 Task: Create Board Website Traffic Optimization to Workspace Business Loans. Create Board Business Intelligence and Analytics to Workspace Business Loans. Create Board Sales Territory Mapping and Analysis to Workspace Business Loans
Action: Mouse moved to (553, 112)
Screenshot: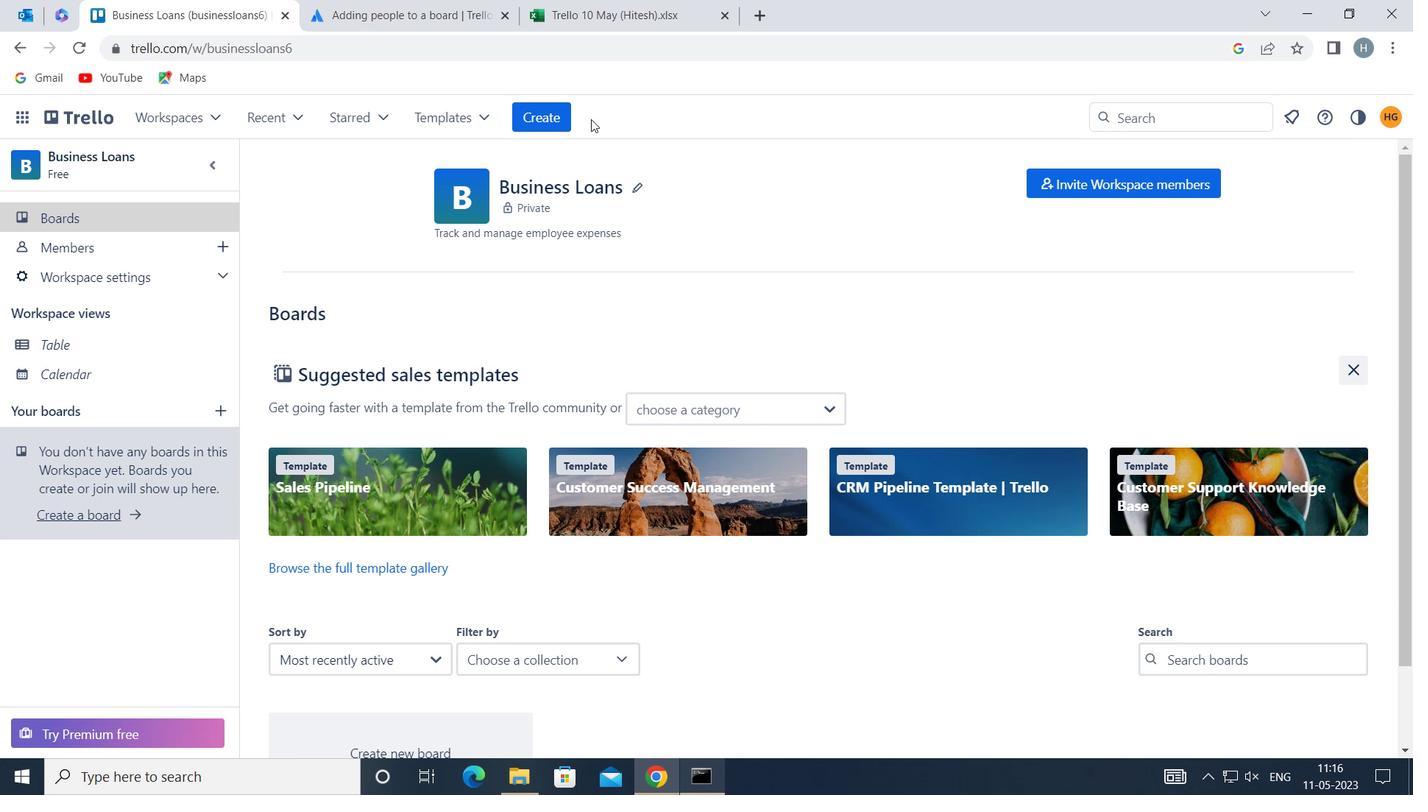 
Action: Mouse pressed left at (553, 112)
Screenshot: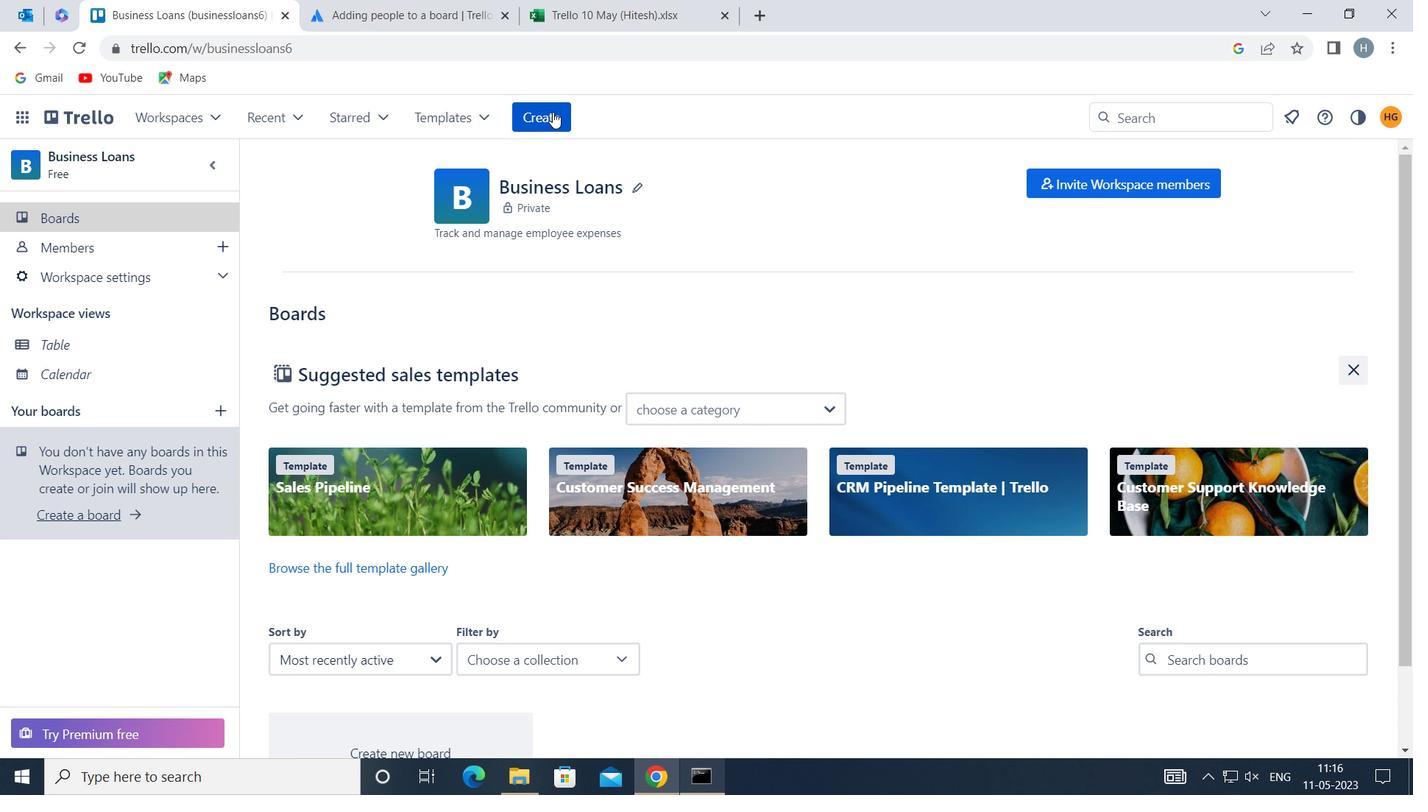 
Action: Mouse moved to (607, 188)
Screenshot: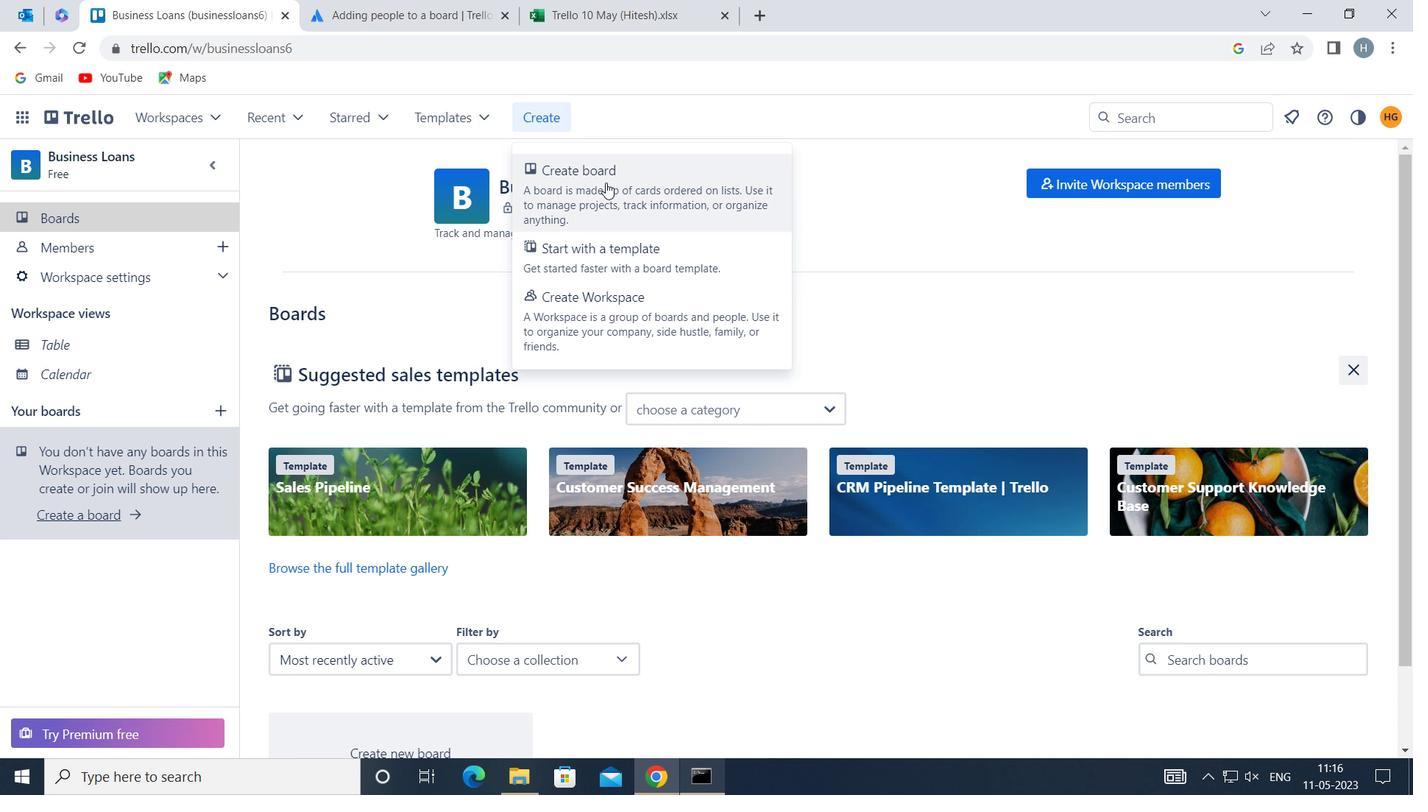 
Action: Mouse pressed left at (607, 188)
Screenshot: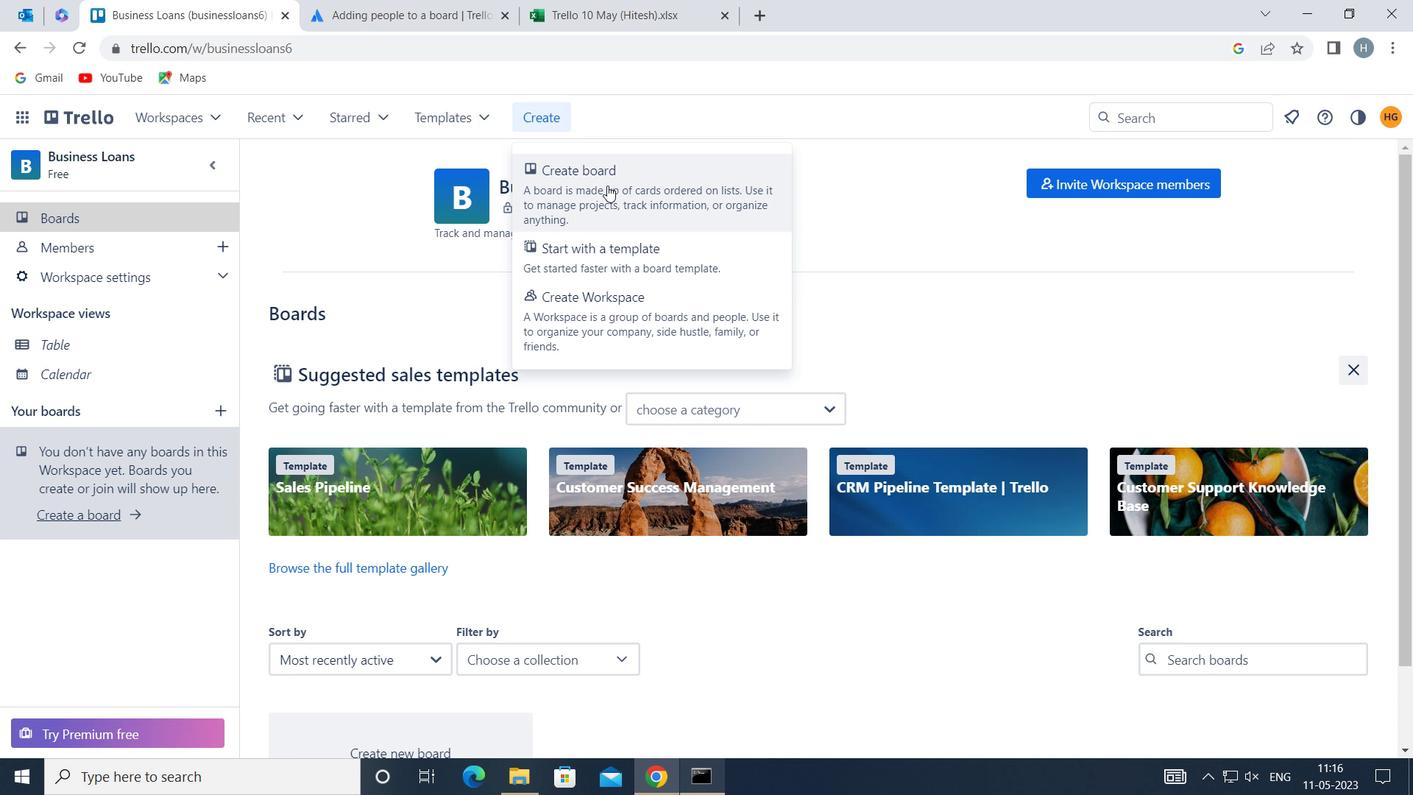 
Action: Mouse moved to (614, 415)
Screenshot: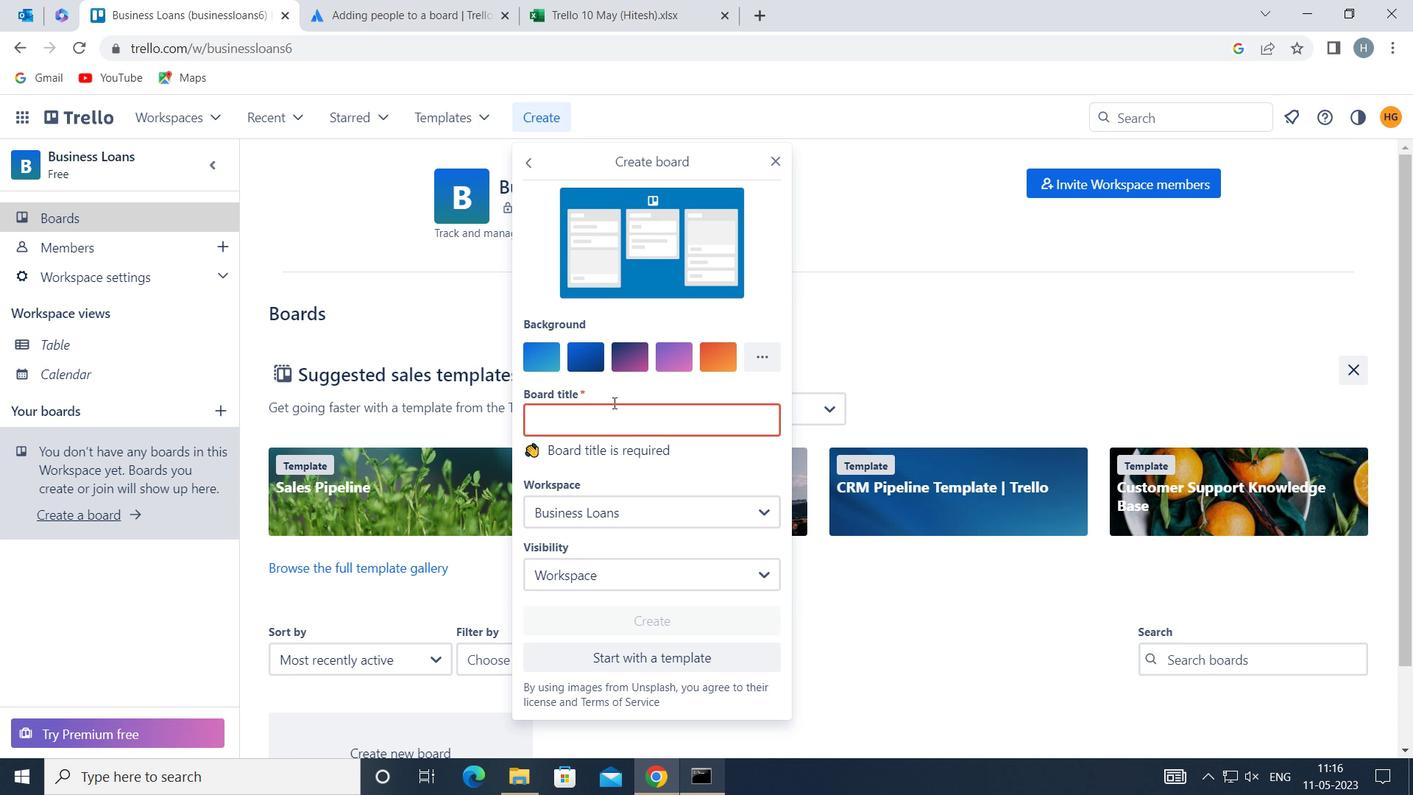 
Action: Mouse pressed left at (614, 415)
Screenshot: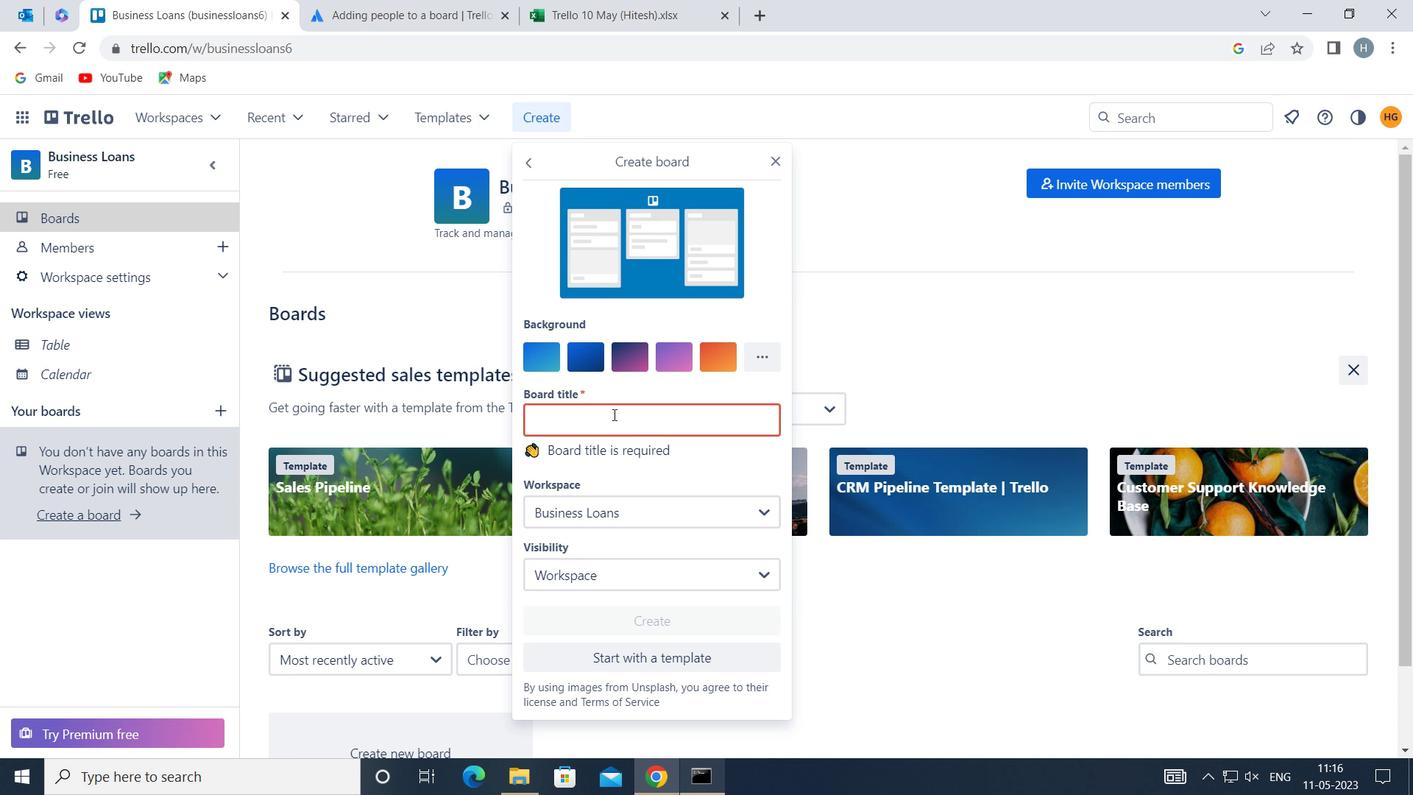 
Action: Key pressed <Key.shift>WEBSITR<Key.space><Key.shift>TRAFFIC<Key.space><Key.shift>OPTIMIZATION
Screenshot: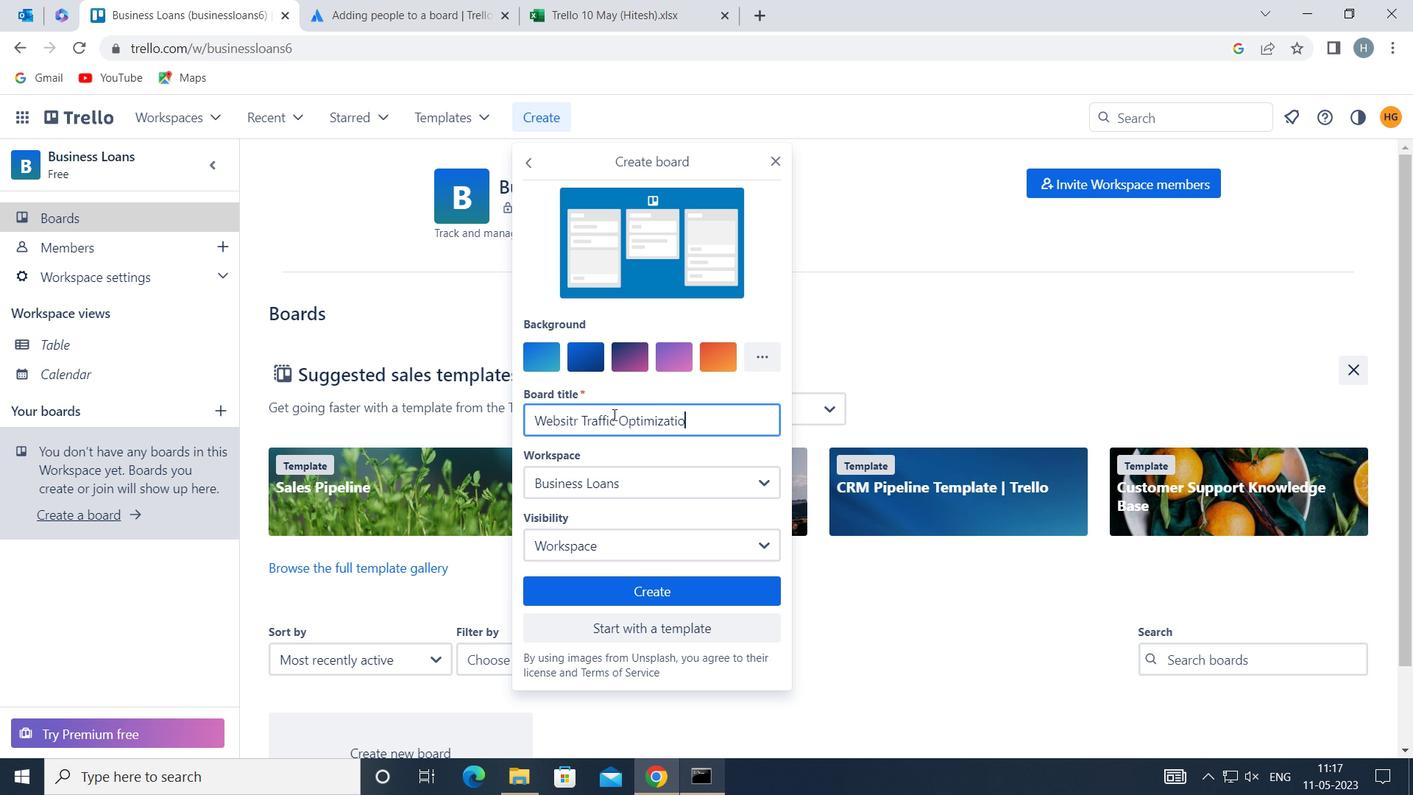 
Action: Mouse moved to (633, 588)
Screenshot: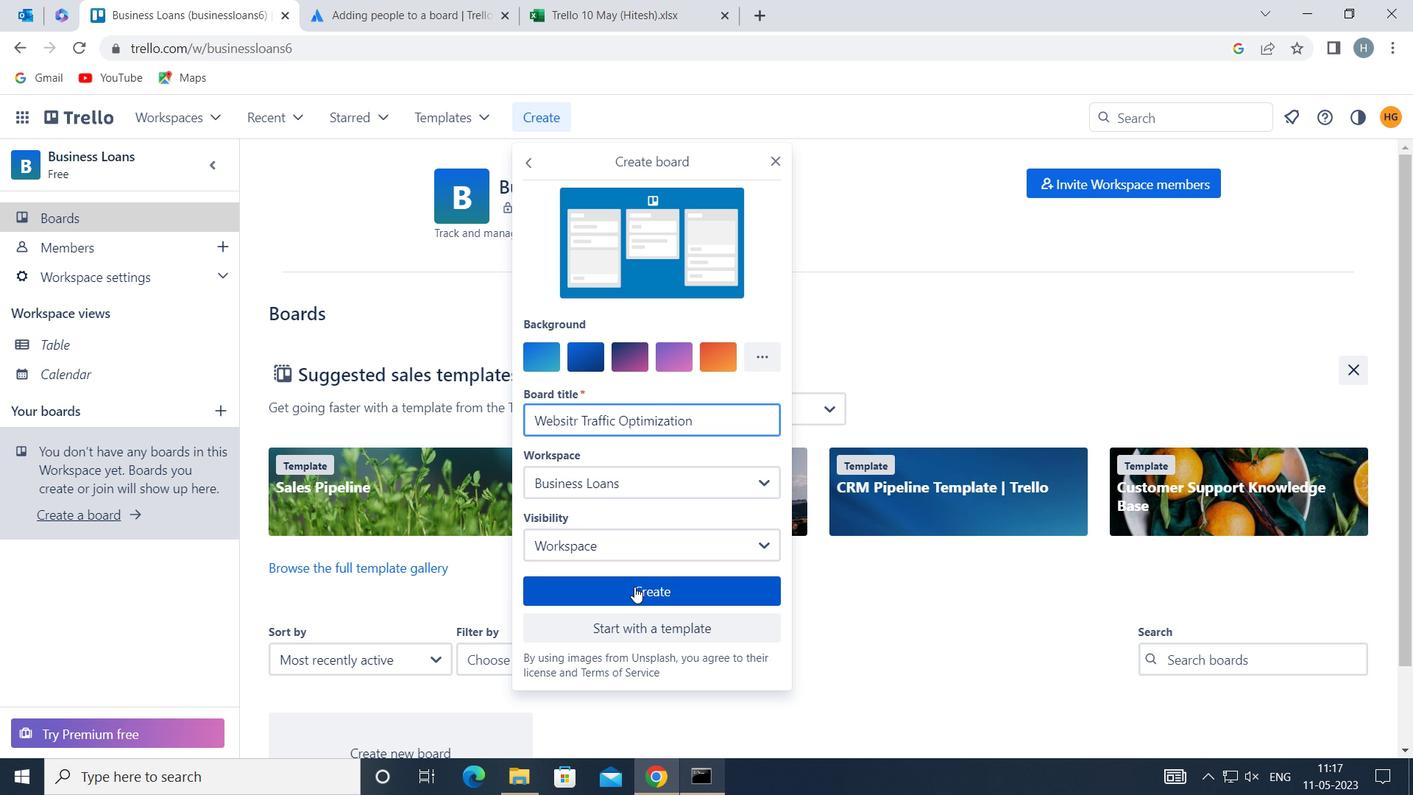 
Action: Mouse pressed left at (633, 588)
Screenshot: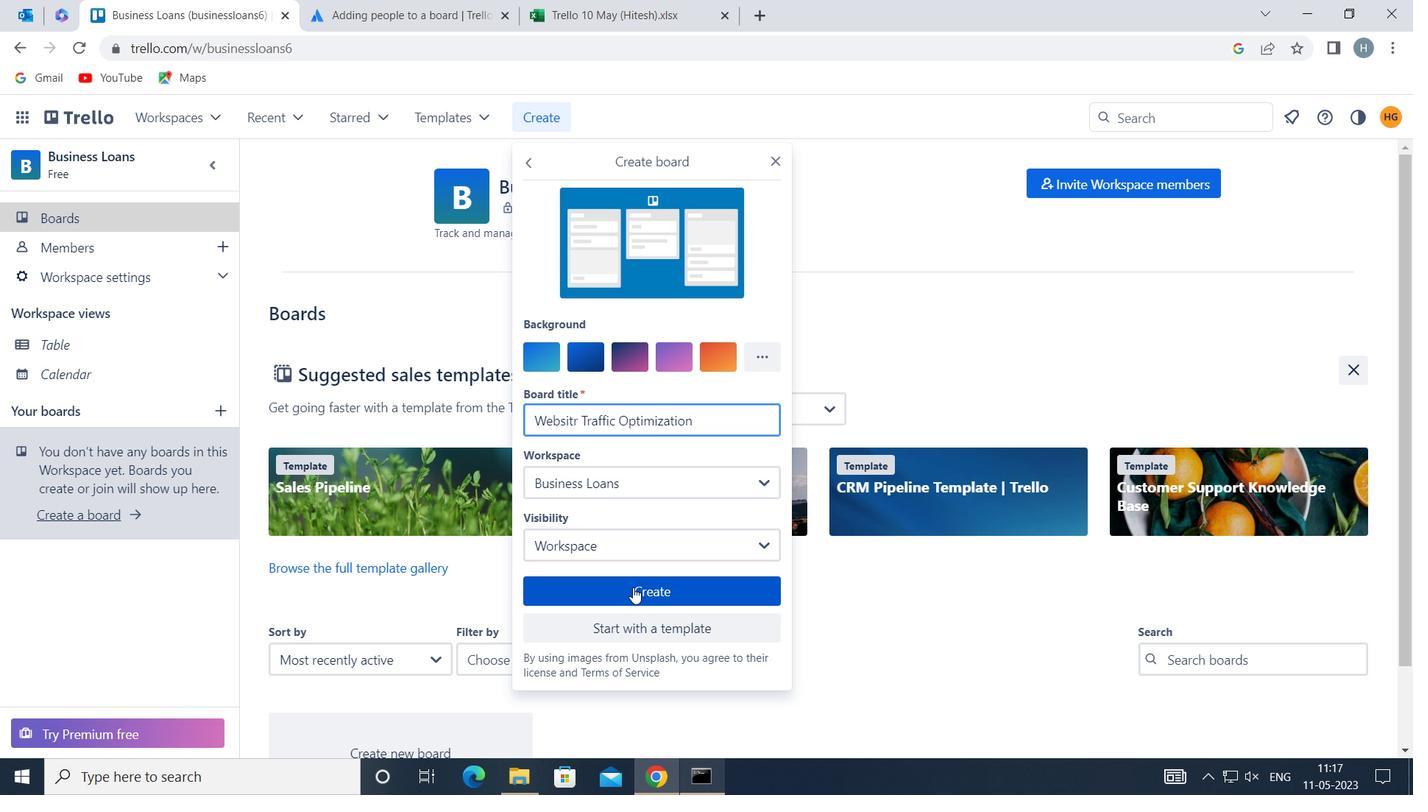 
Action: Mouse moved to (547, 117)
Screenshot: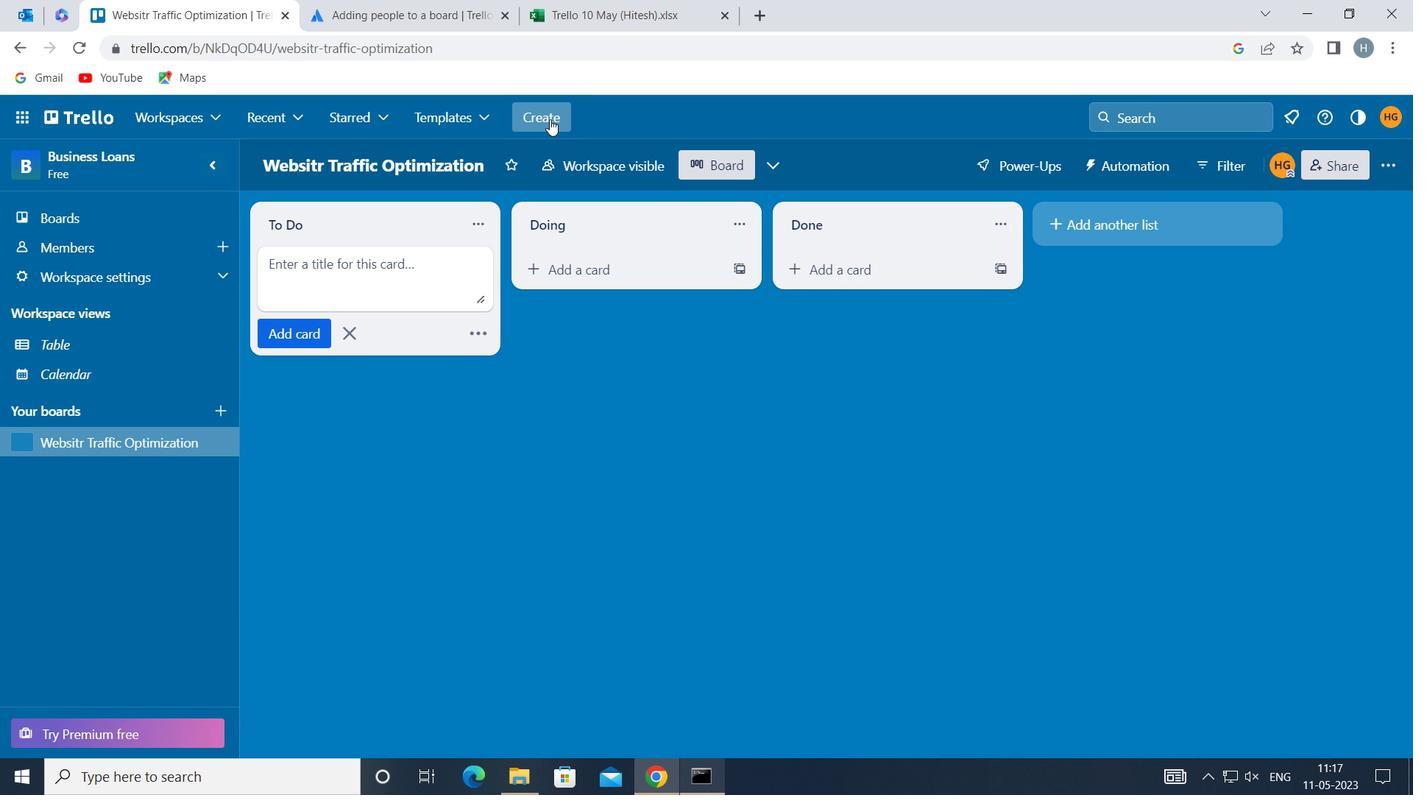 
Action: Mouse pressed left at (547, 117)
Screenshot: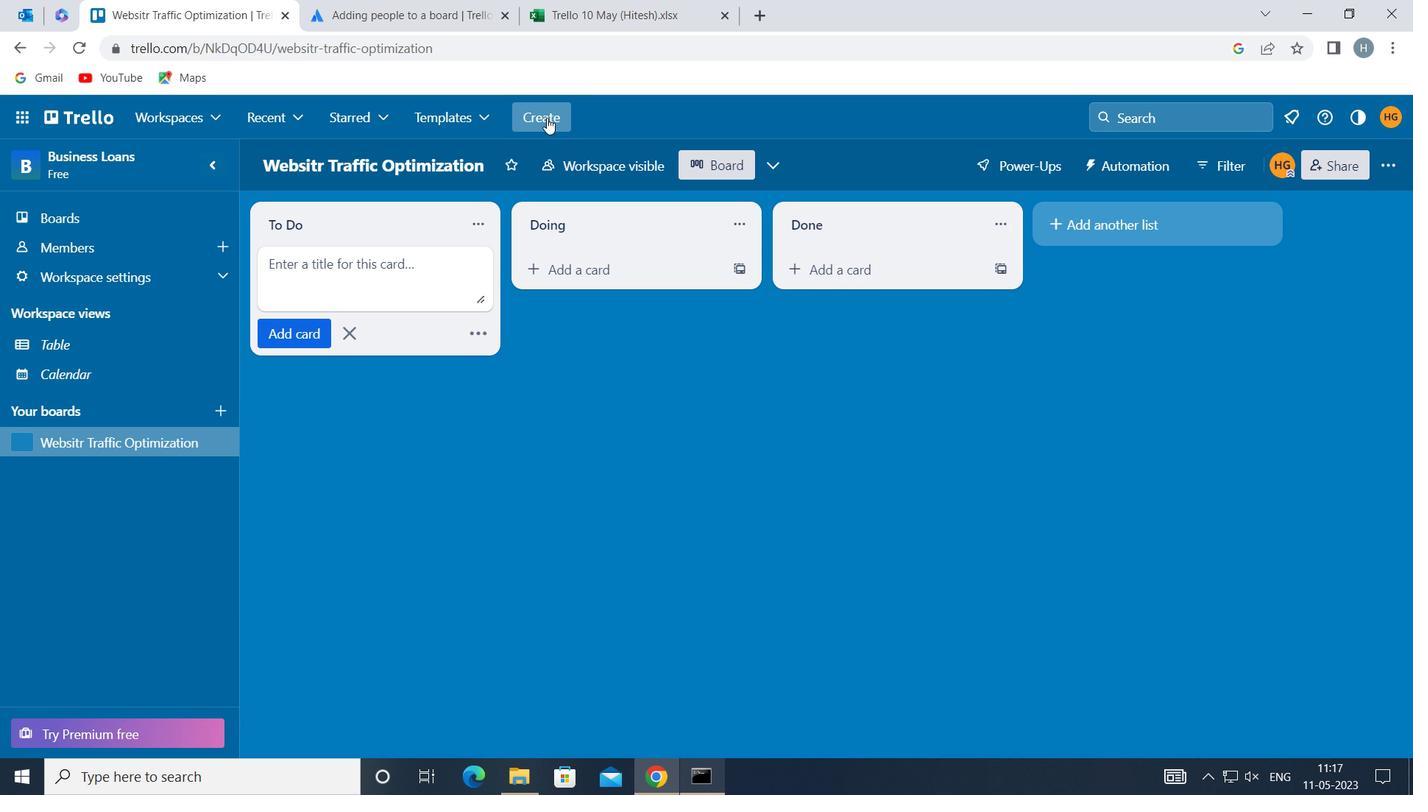 
Action: Mouse moved to (564, 182)
Screenshot: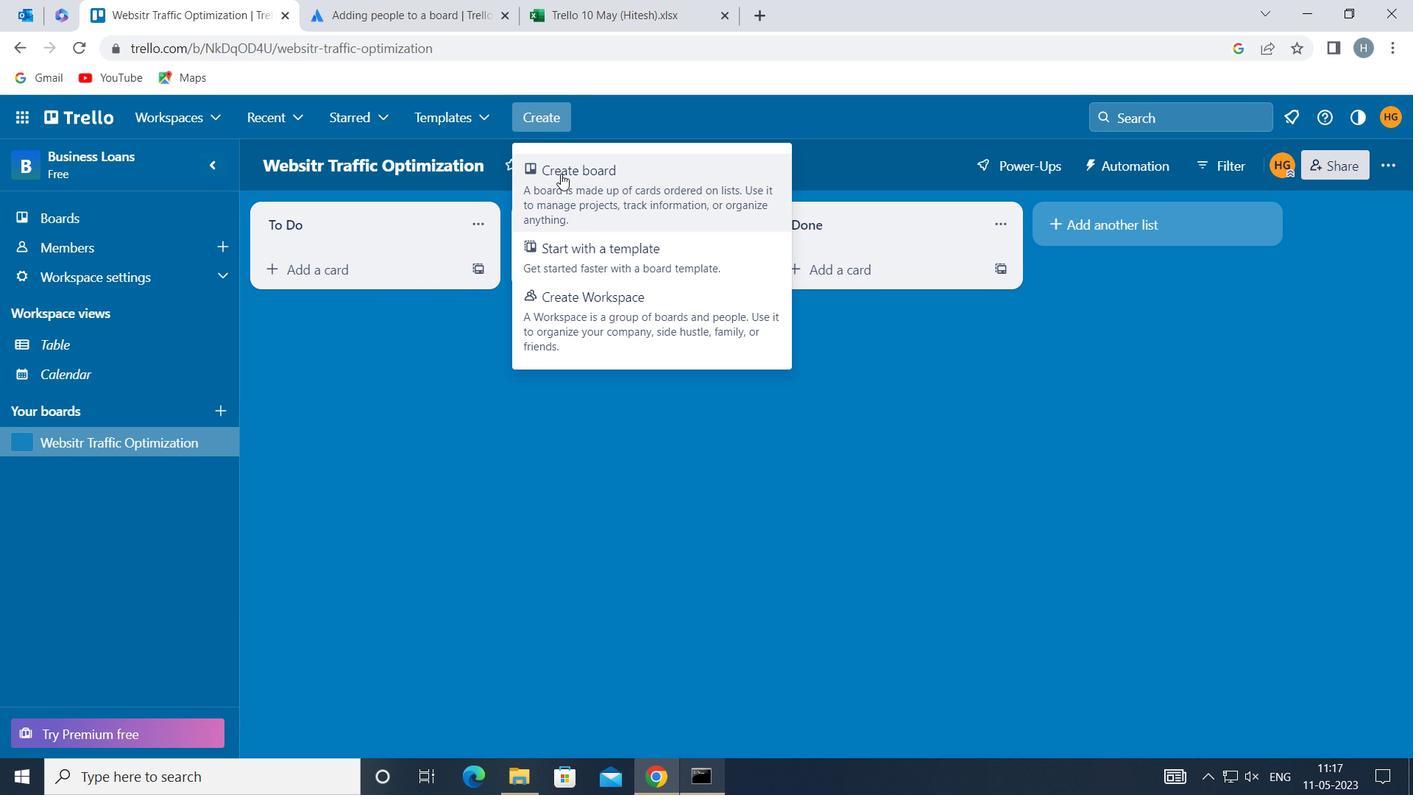 
Action: Mouse pressed left at (564, 182)
Screenshot: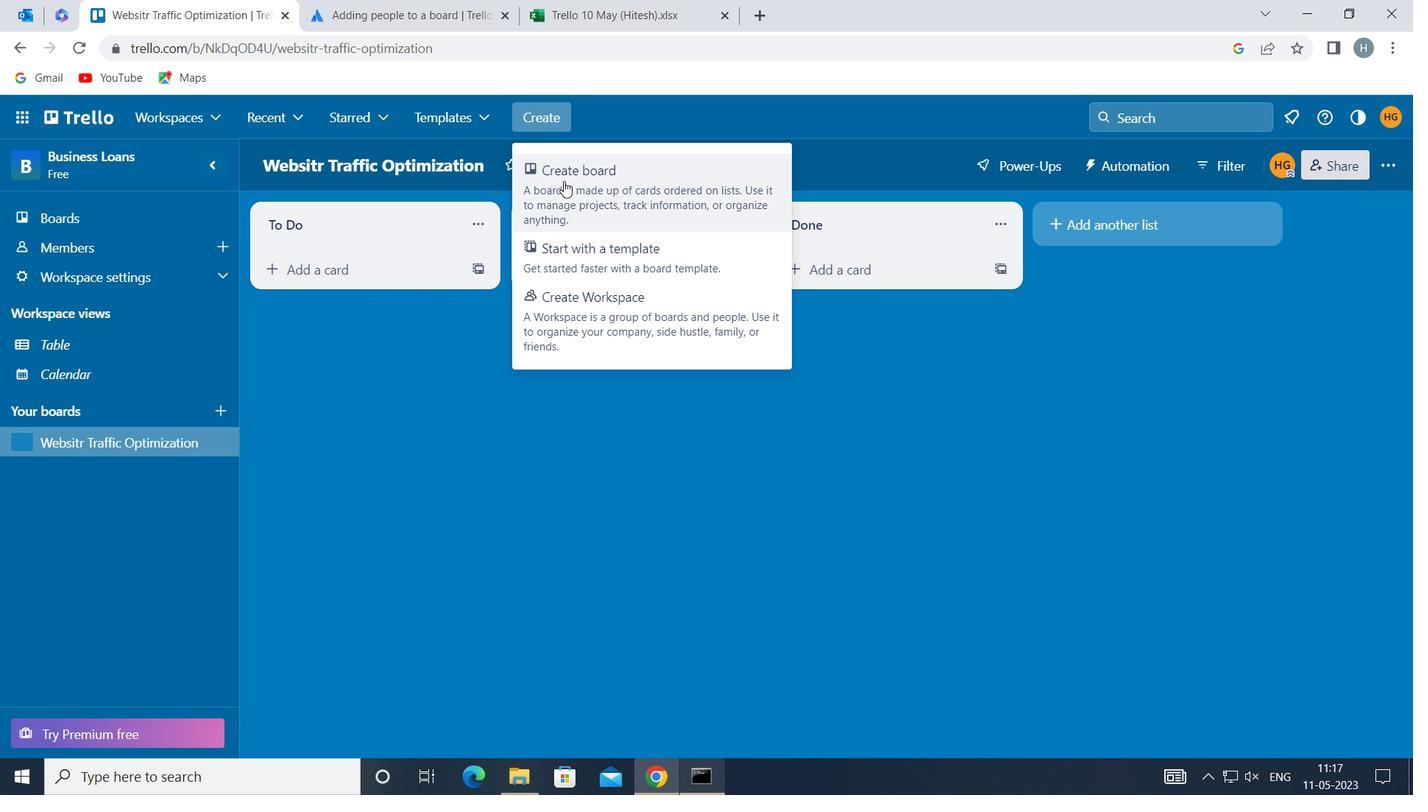 
Action: Mouse moved to (597, 415)
Screenshot: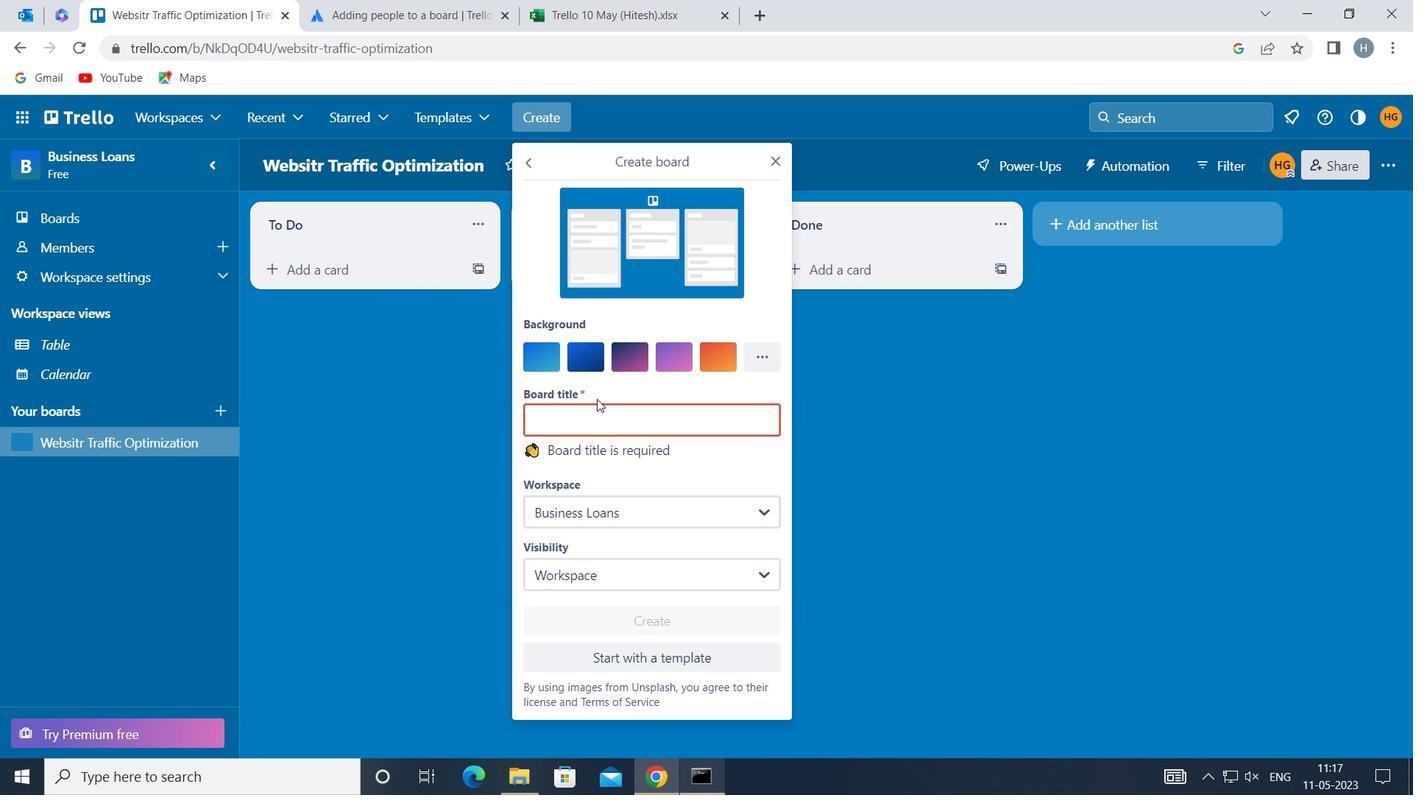 
Action: Mouse pressed left at (597, 415)
Screenshot: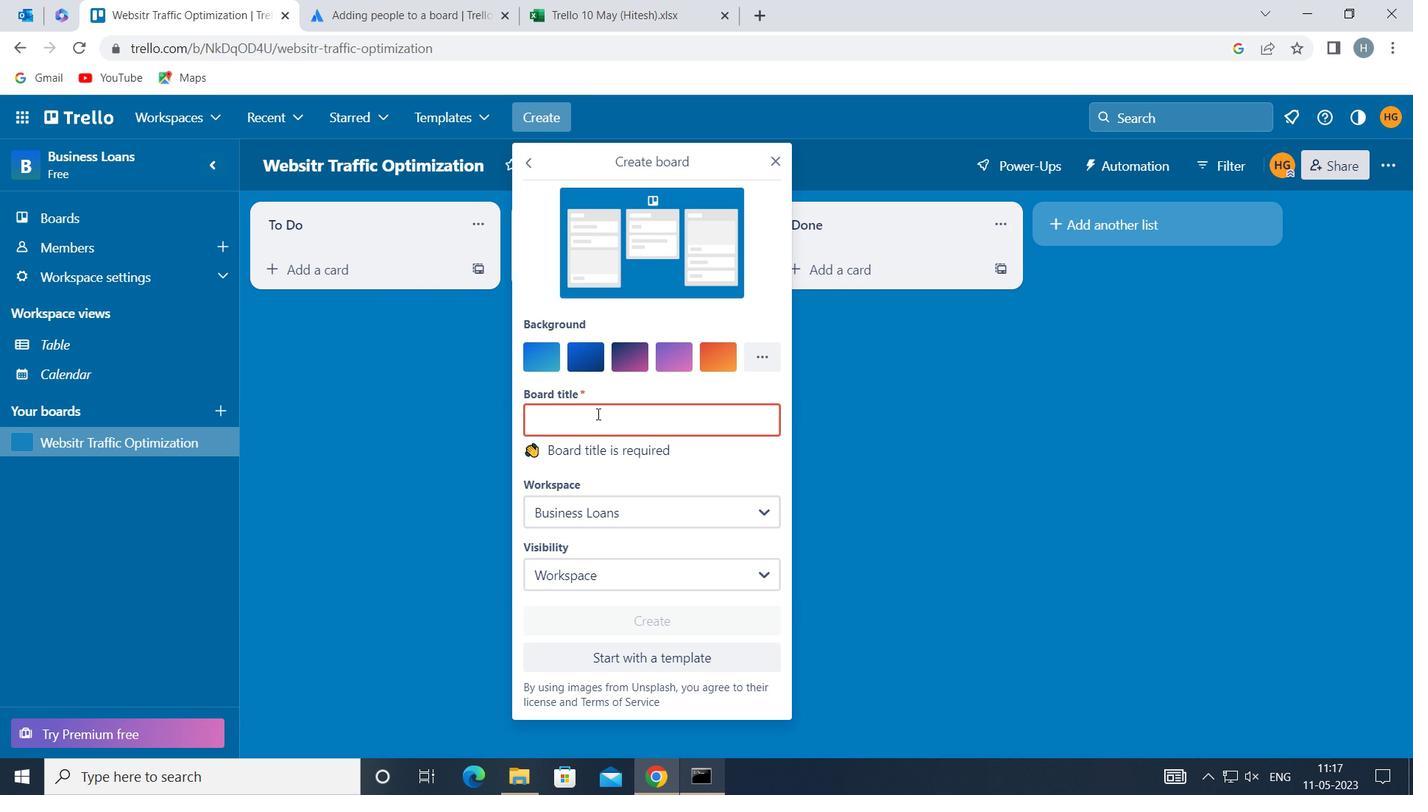 
Action: Mouse moved to (597, 416)
Screenshot: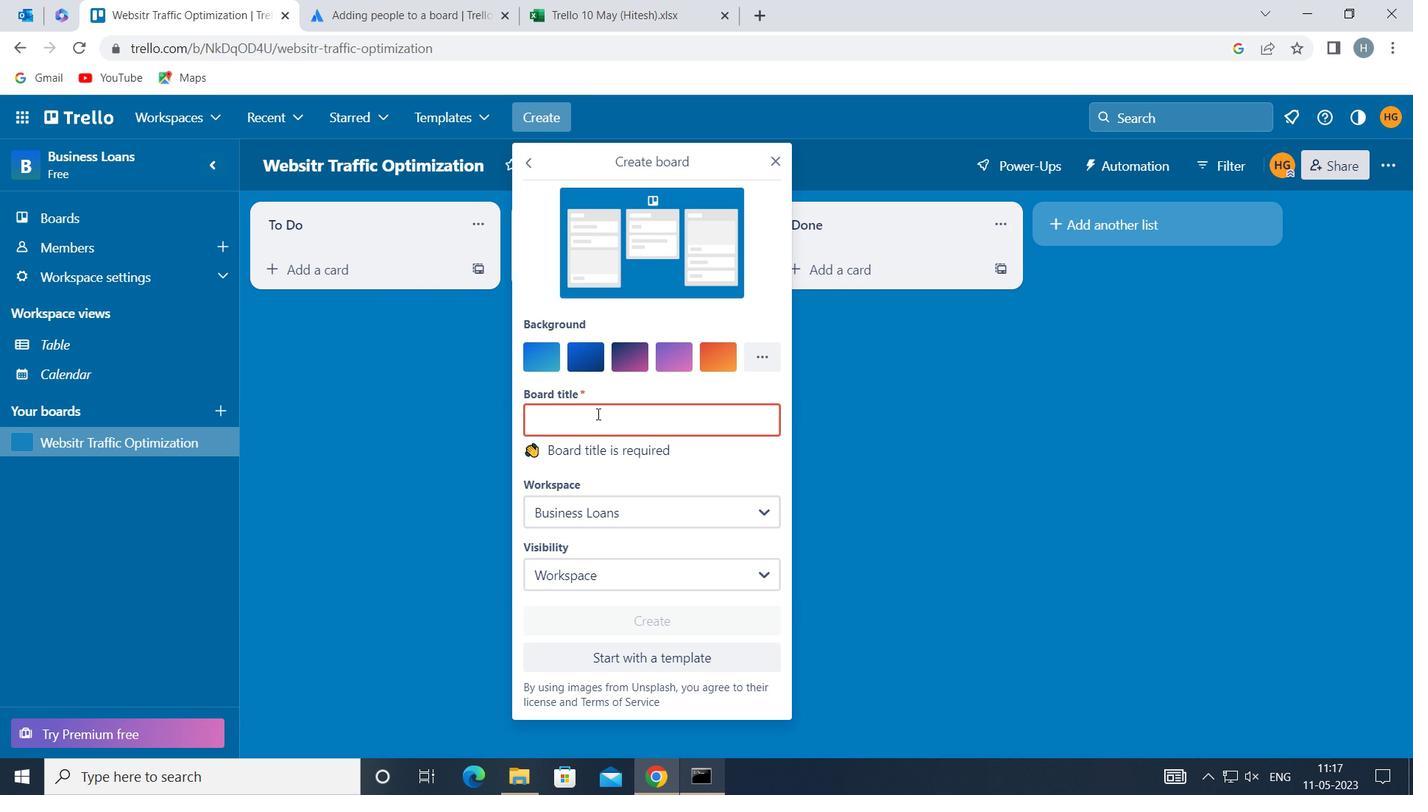
Action: Key pressed <Key.shift>BUSINEES<Key.backspace><Key.backspace>SS<Key.space><Key.shift>INTELLIGENCE<Key.space>AND<Key.space><Key.shift>ANALYTICS
Screenshot: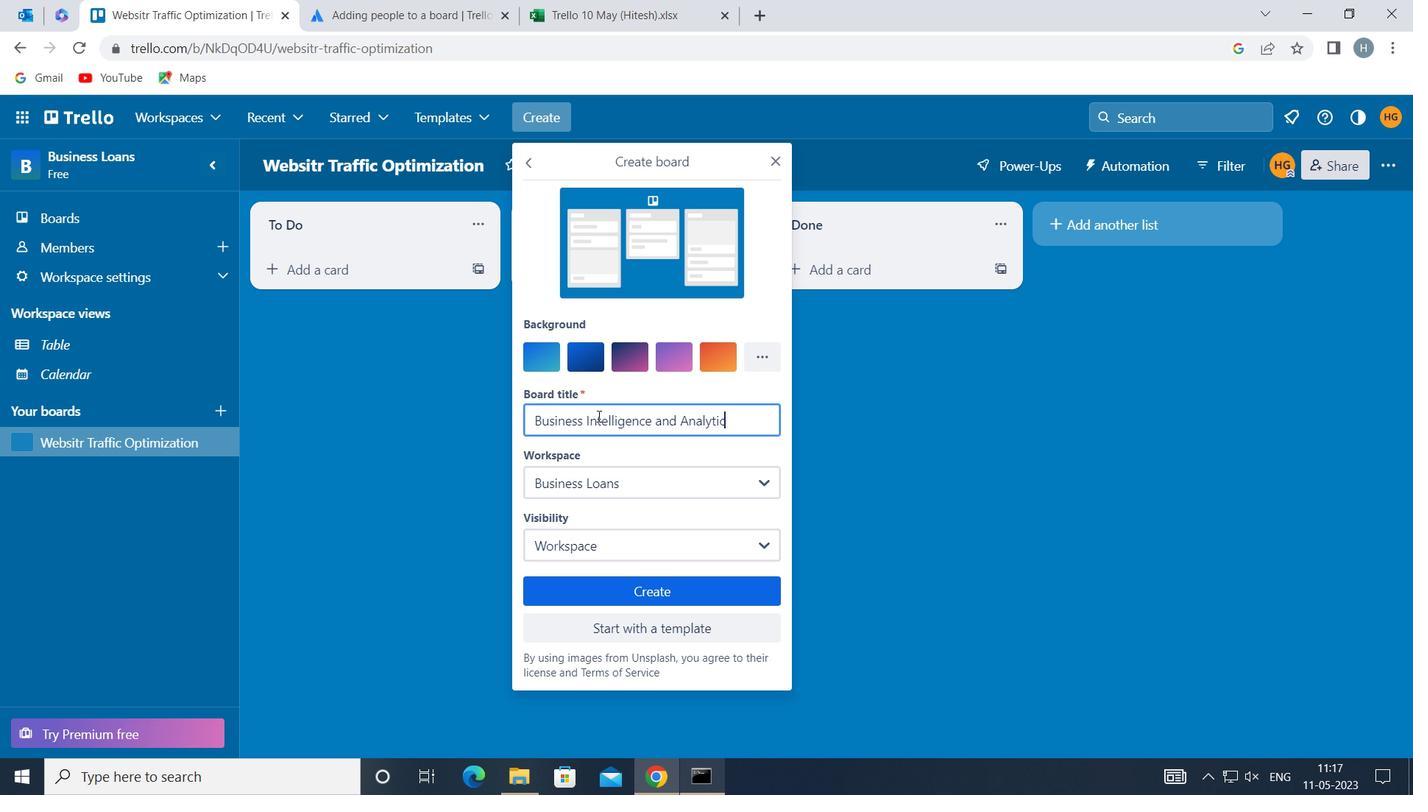 
Action: Mouse moved to (621, 589)
Screenshot: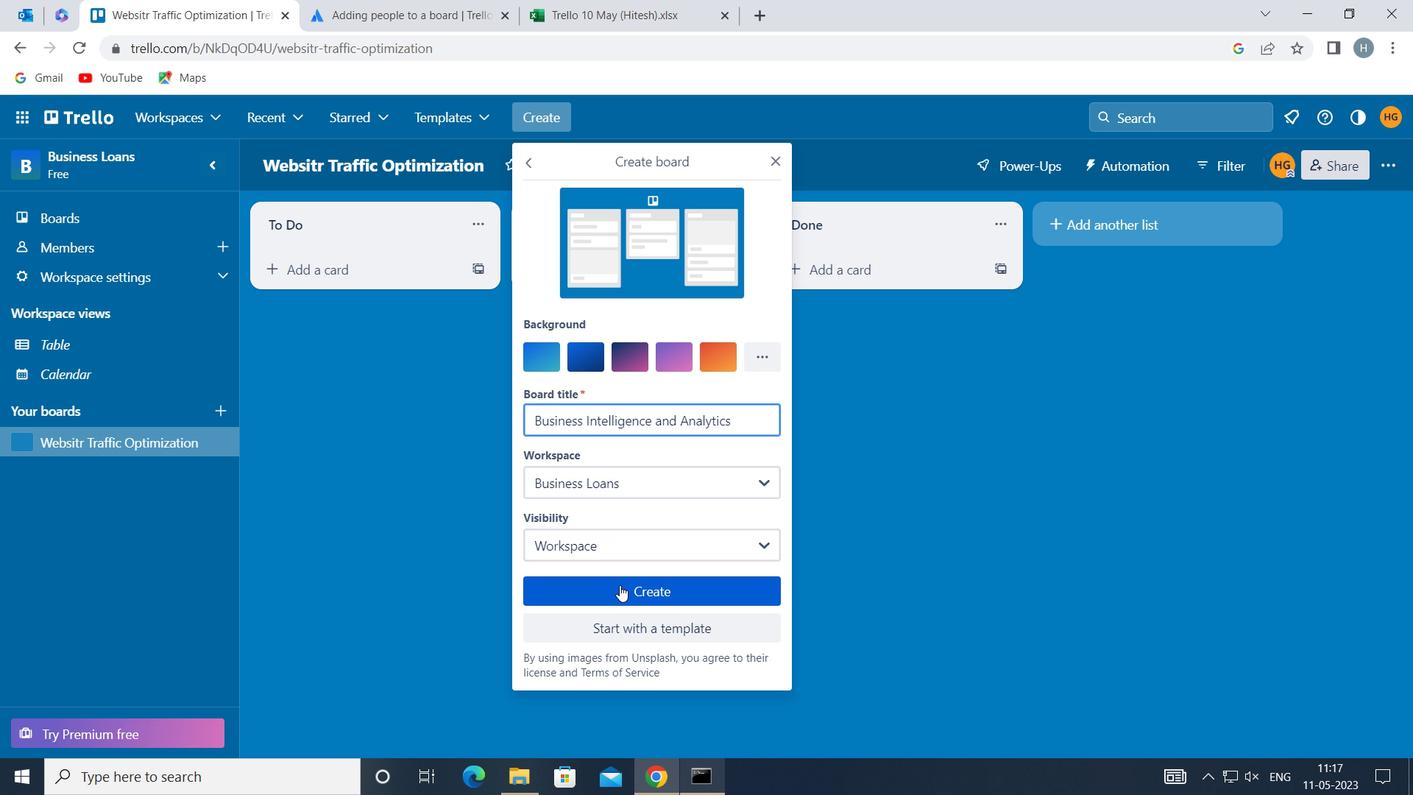 
Action: Mouse pressed left at (621, 589)
Screenshot: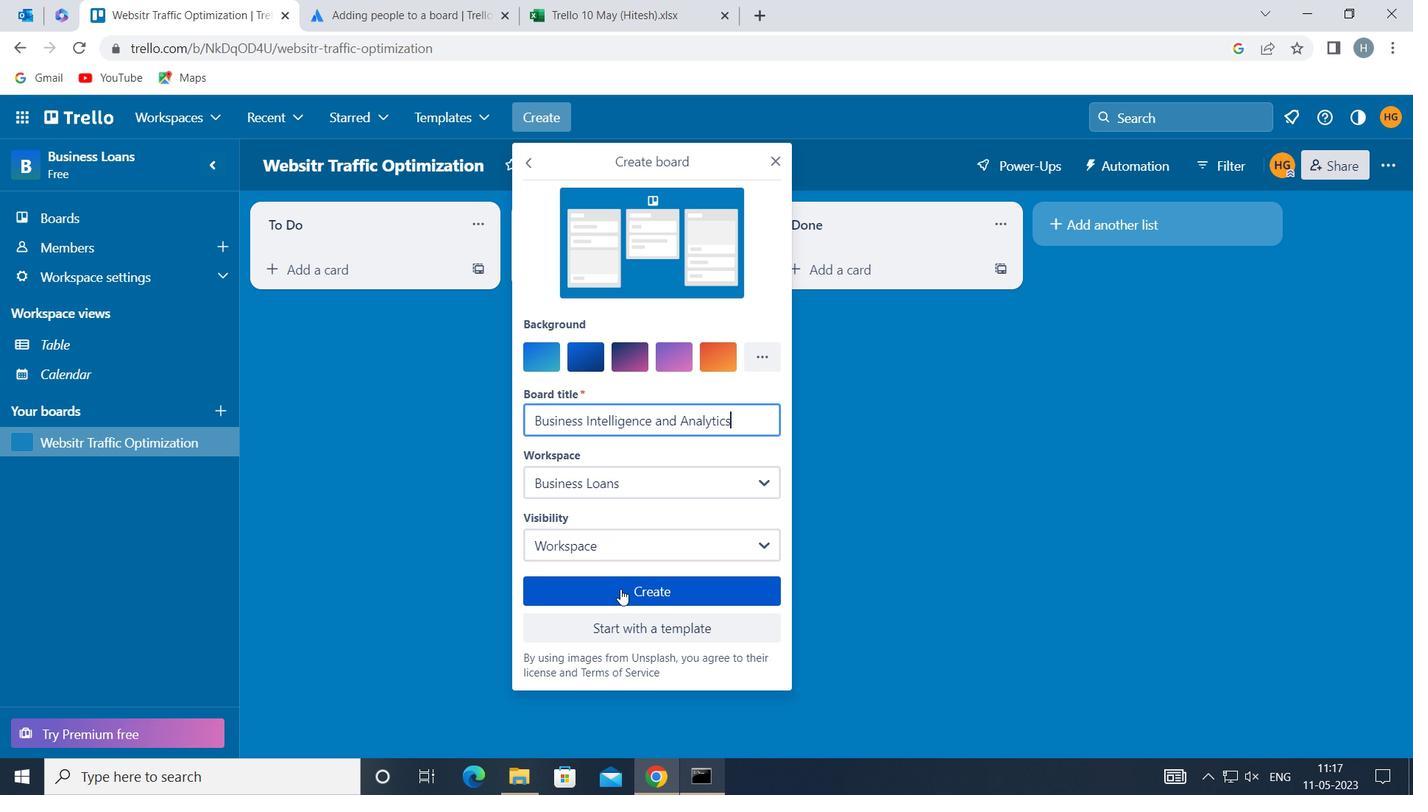 
Action: Mouse moved to (545, 118)
Screenshot: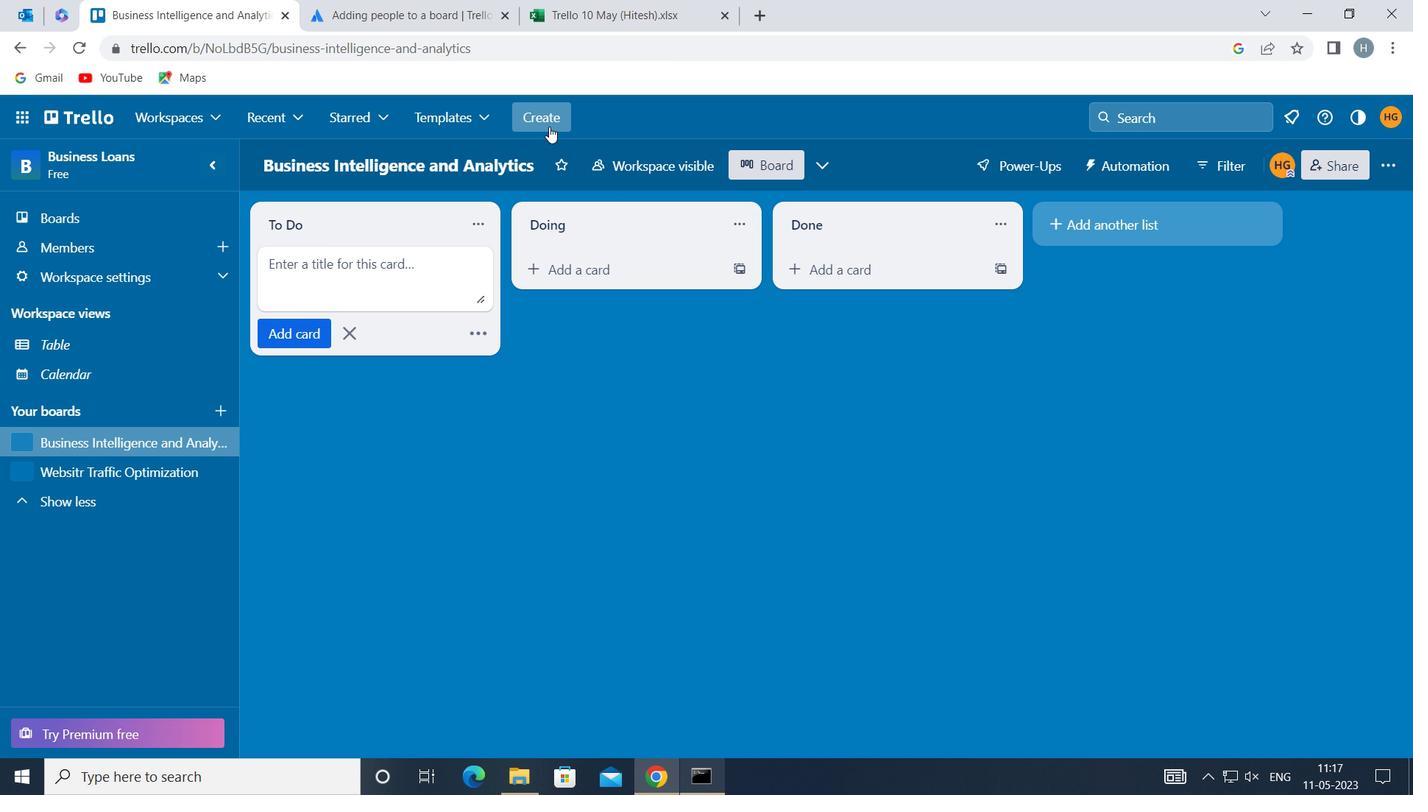 
Action: Mouse pressed left at (545, 118)
Screenshot: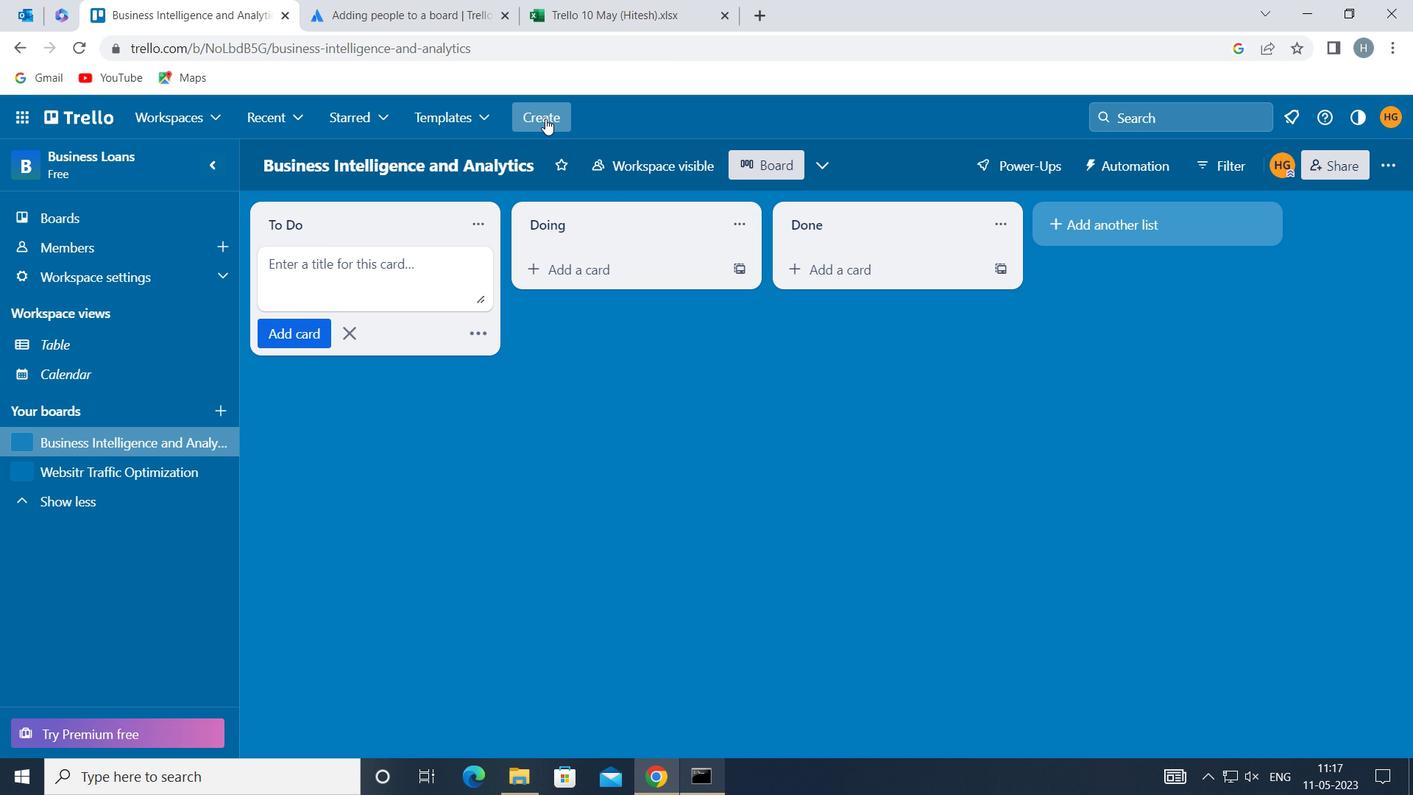 
Action: Mouse moved to (581, 193)
Screenshot: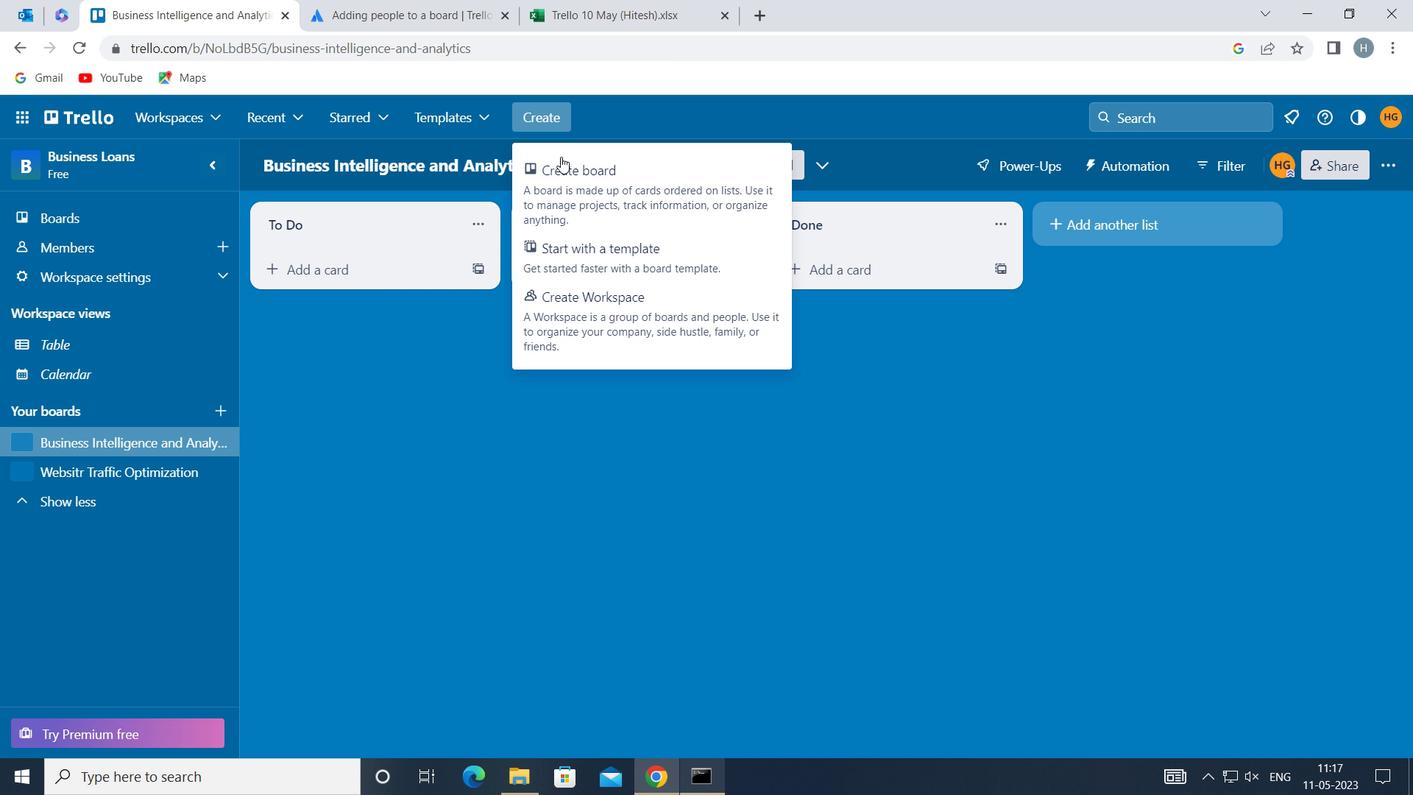 
Action: Mouse pressed left at (581, 193)
Screenshot: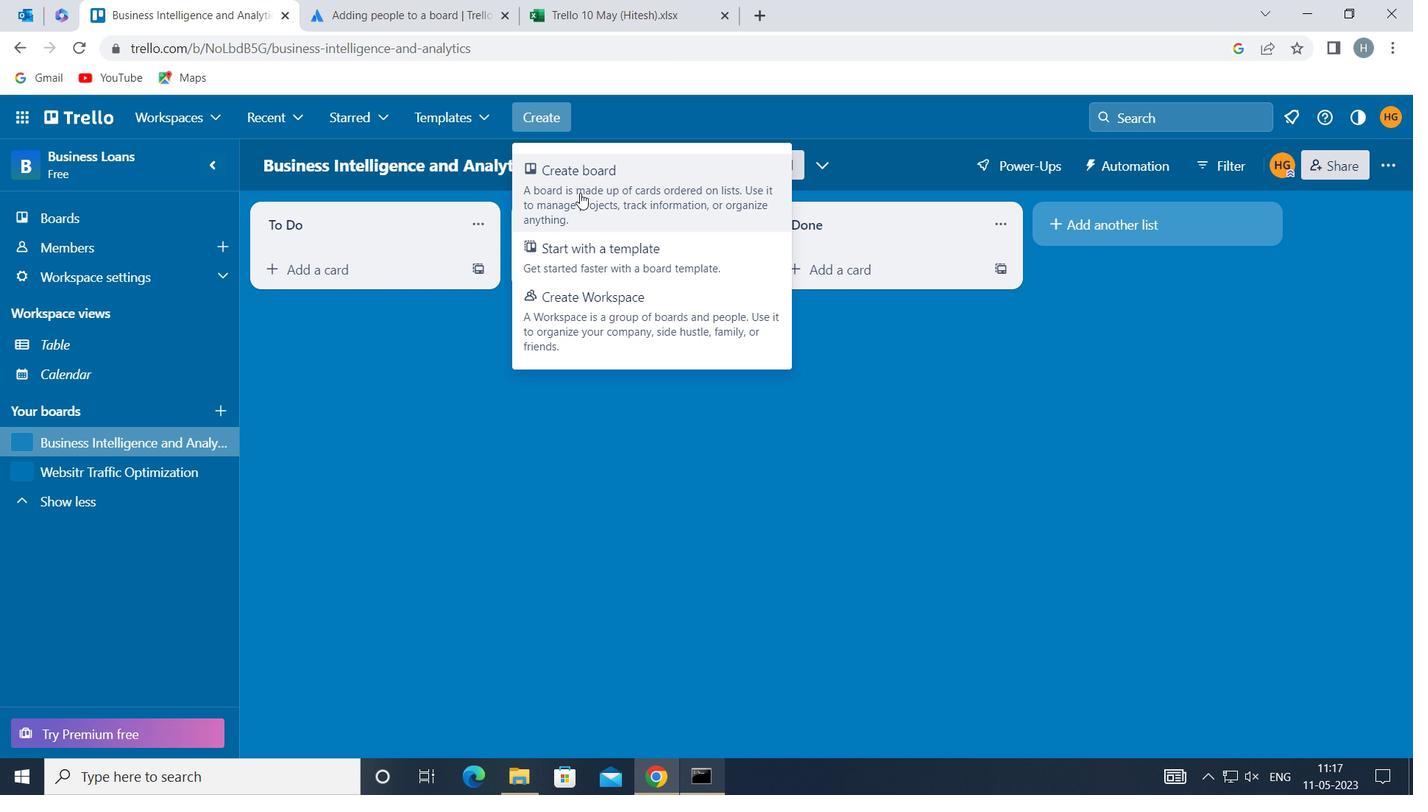 
Action: Mouse moved to (629, 416)
Screenshot: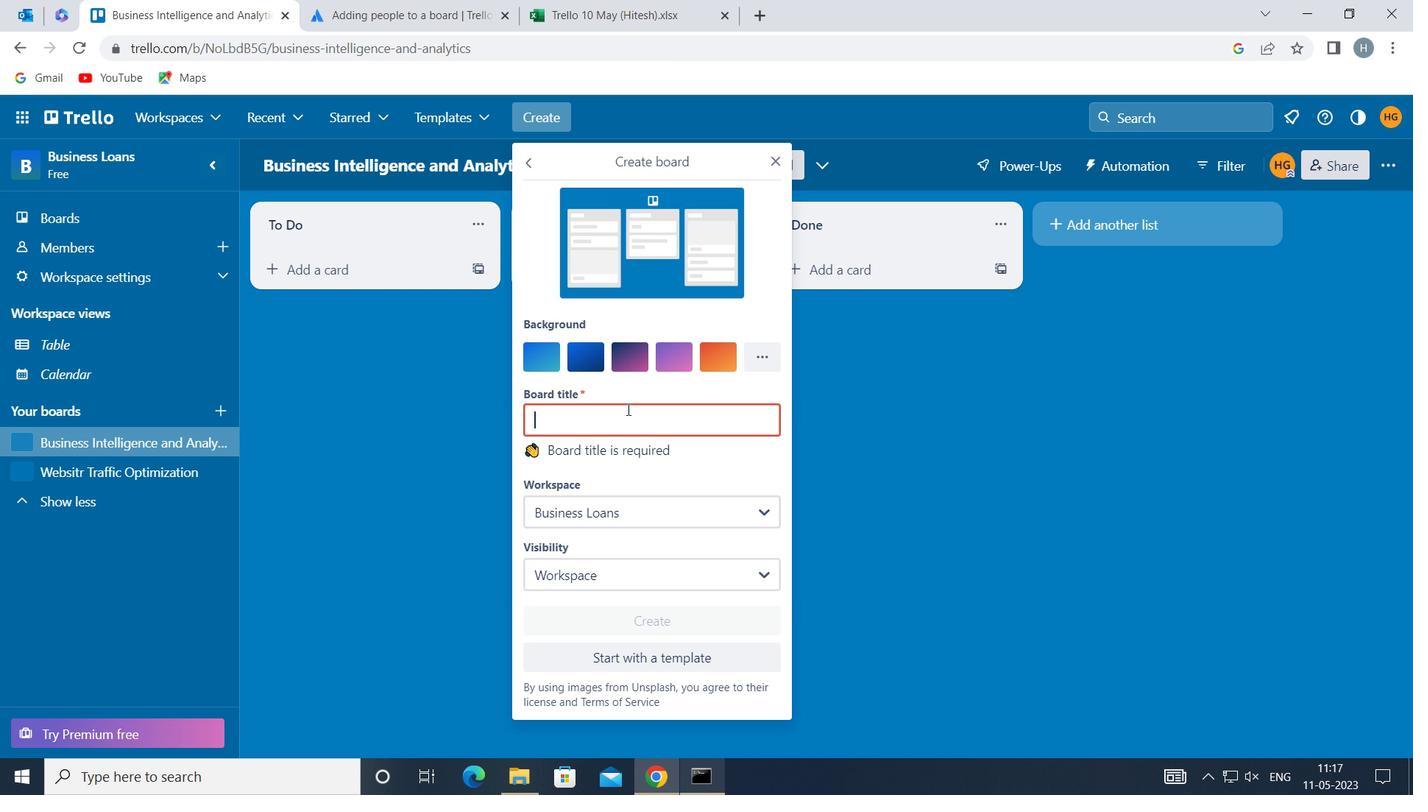 
Action: Mouse pressed left at (629, 416)
Screenshot: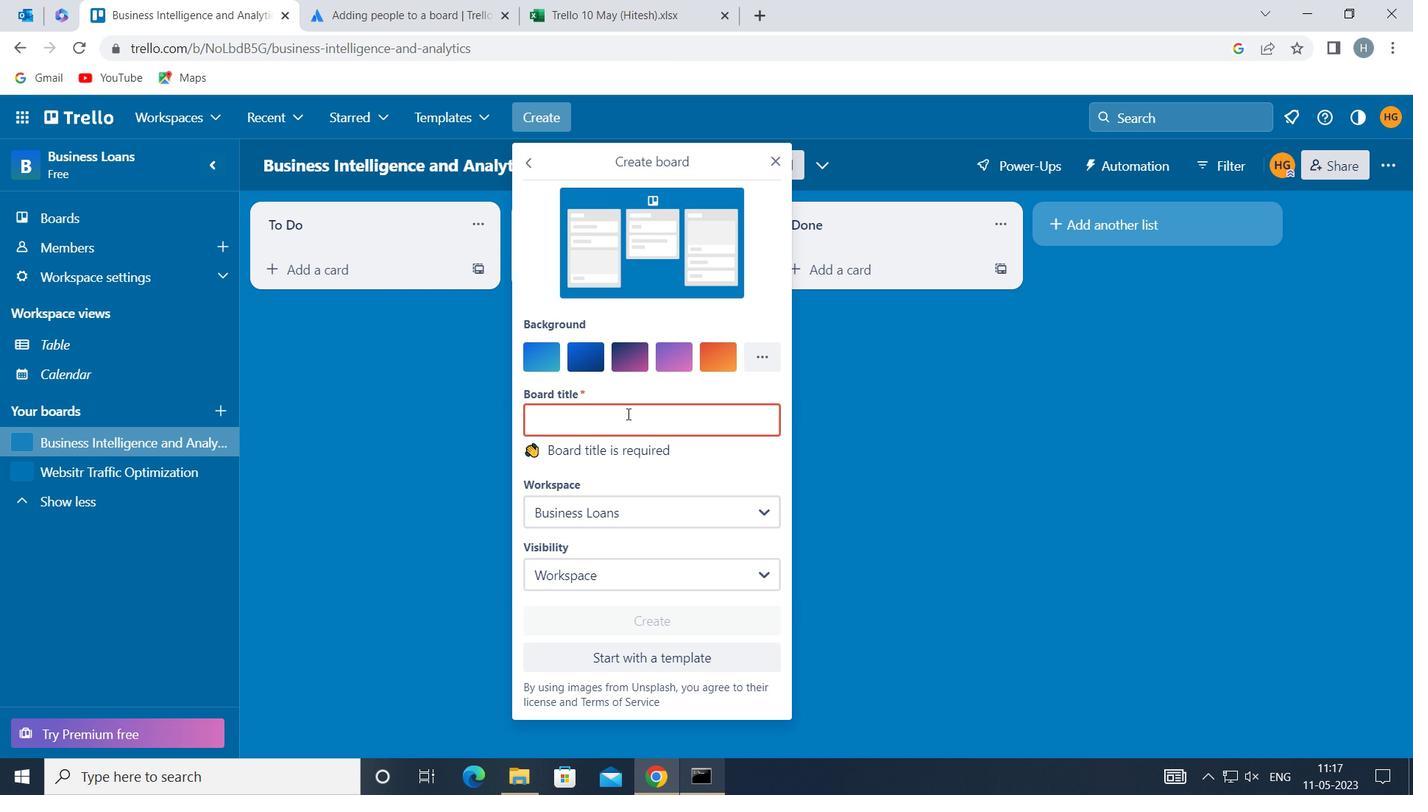 
Action: Key pressed <Key.shift>SALES<Key.space><Key.shift>TERRITORY<Key.space><Key.shift>MAPPING<Key.space>AND<Key.space><Key.shift>ANALYSIS
Screenshot: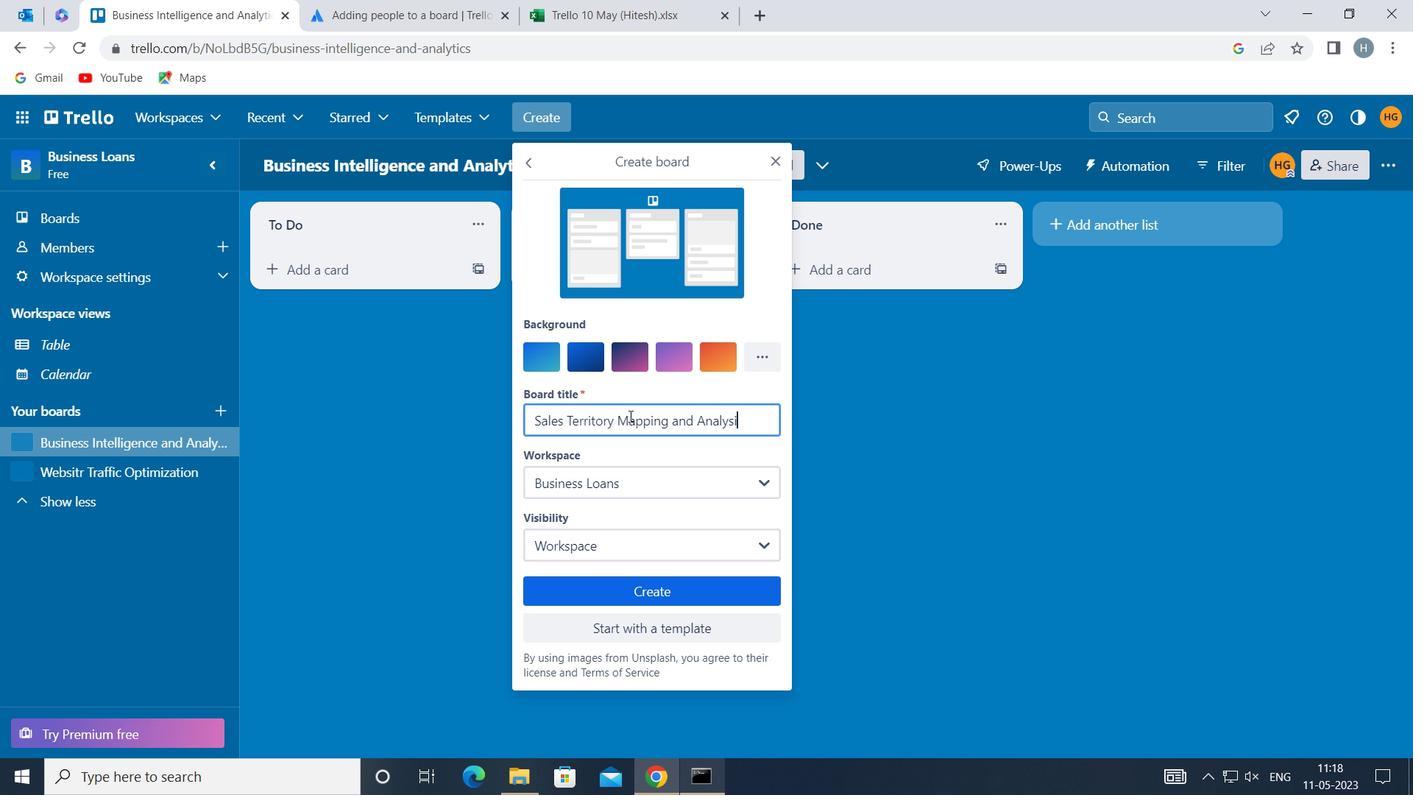 
Action: Mouse moved to (629, 586)
Screenshot: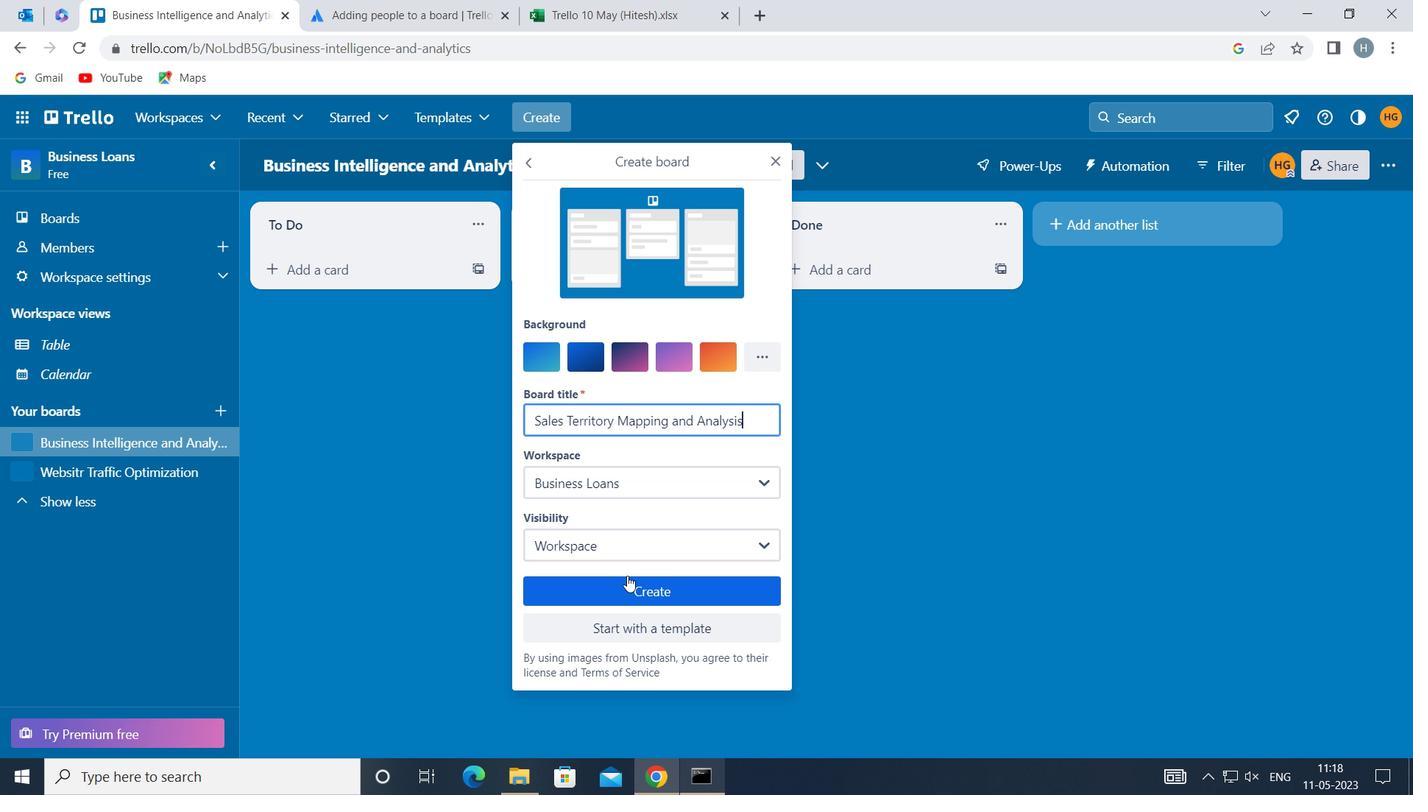 
Action: Mouse pressed left at (629, 586)
Screenshot: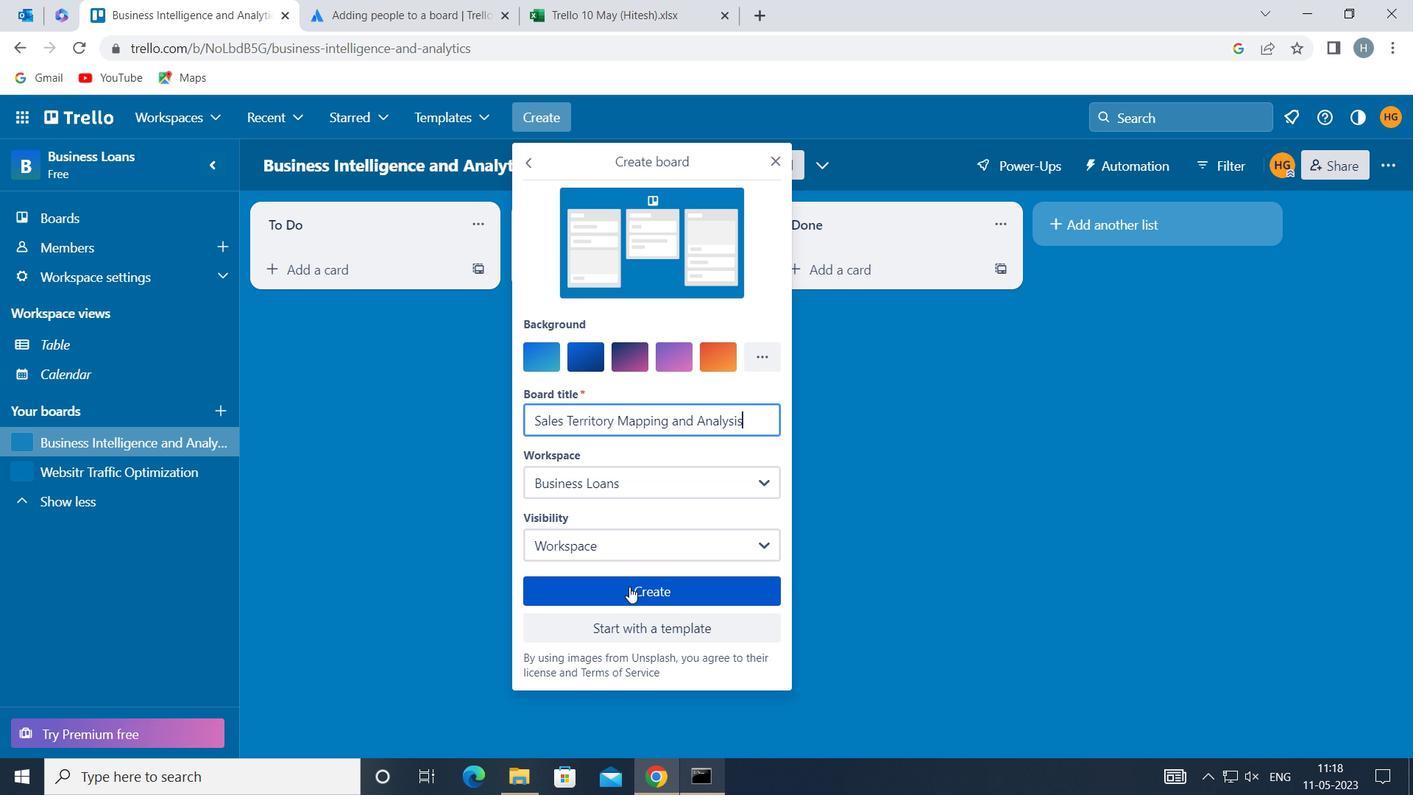 
Action: Mouse moved to (625, 374)
Screenshot: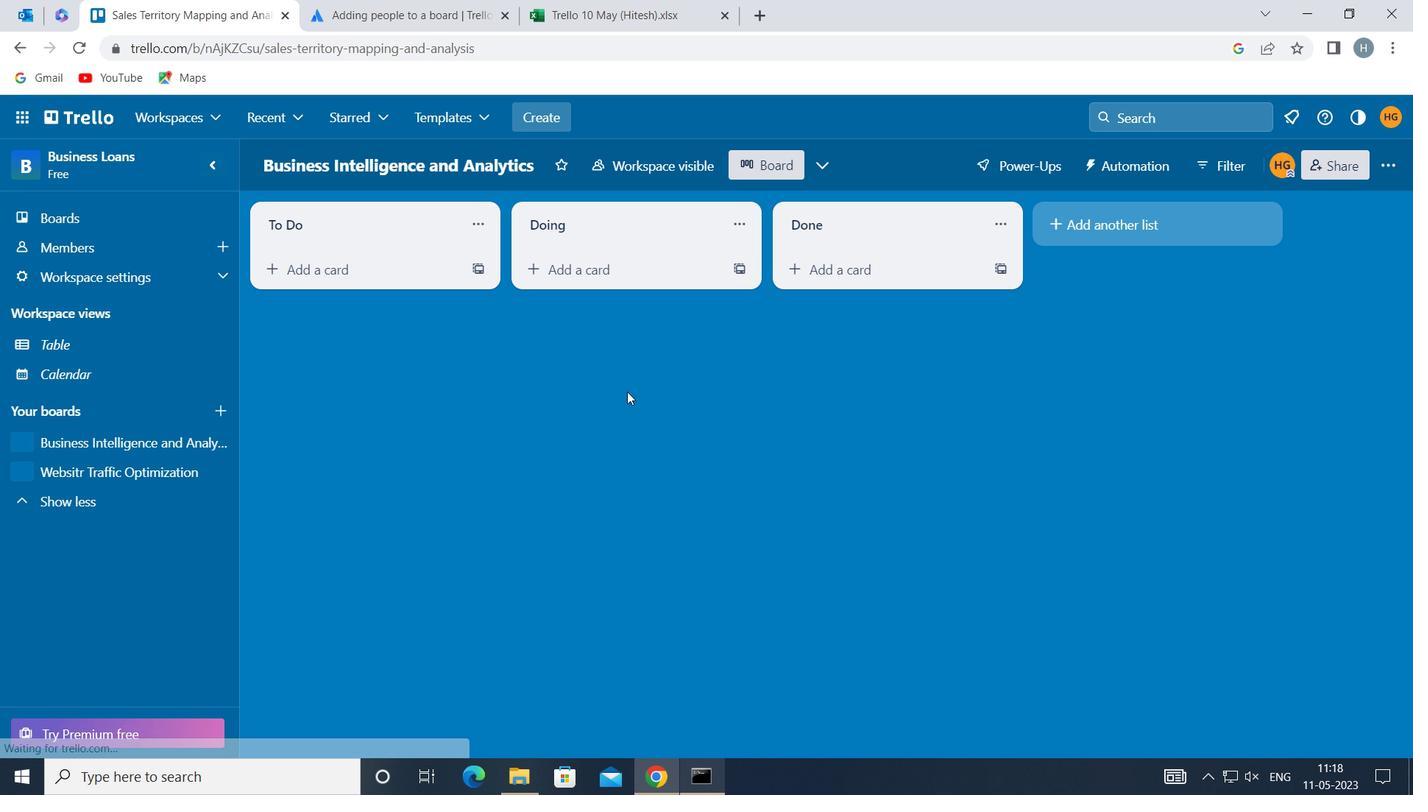 
